 Task: Look for products in the category "Chocolate & Candy" from the brand "Sprouts".
Action: Mouse moved to (24, 78)
Screenshot: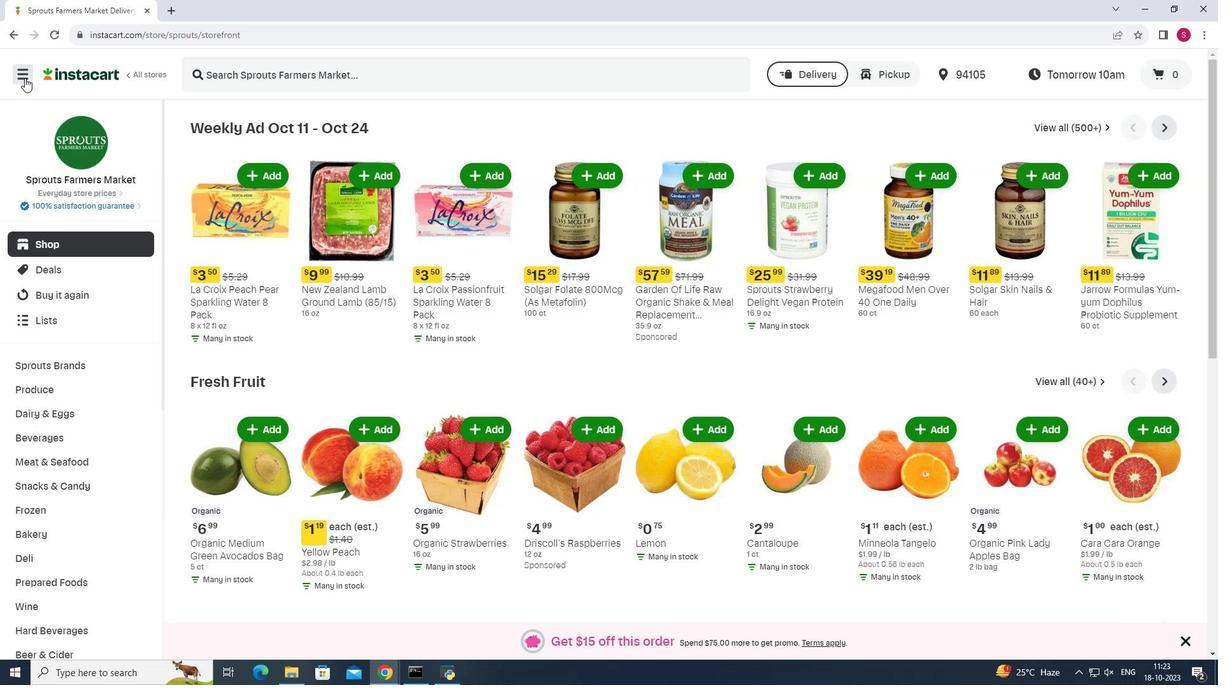 
Action: Mouse pressed left at (24, 78)
Screenshot: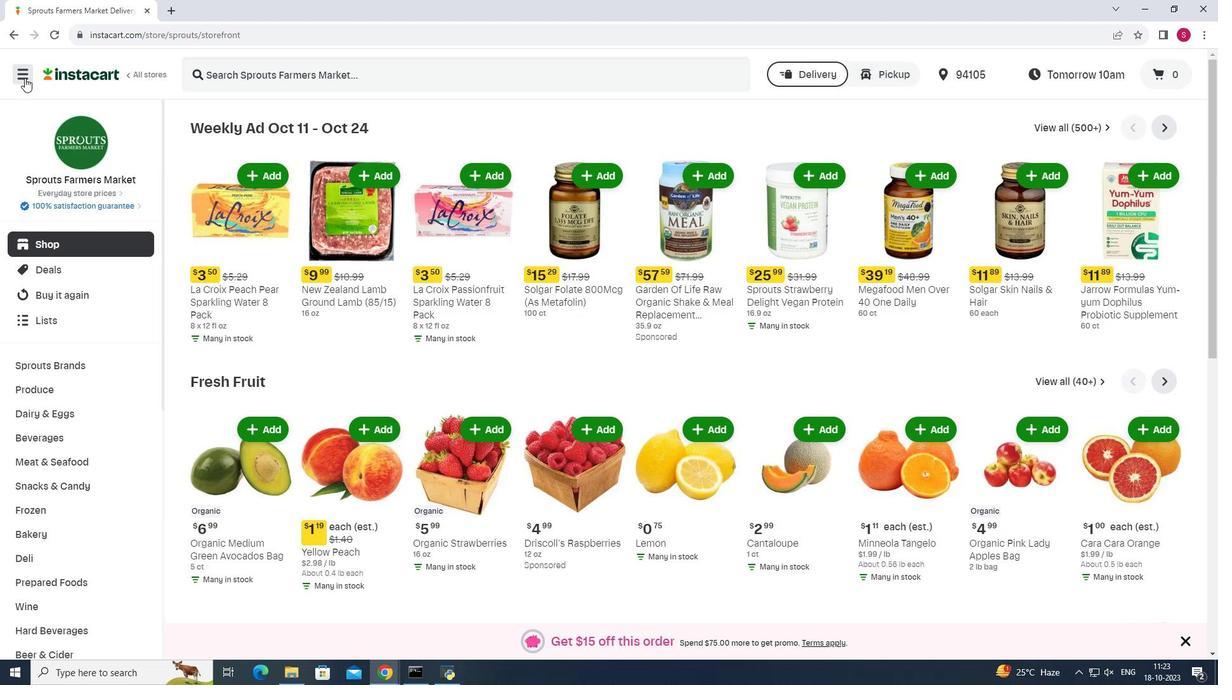 
Action: Mouse moved to (39, 333)
Screenshot: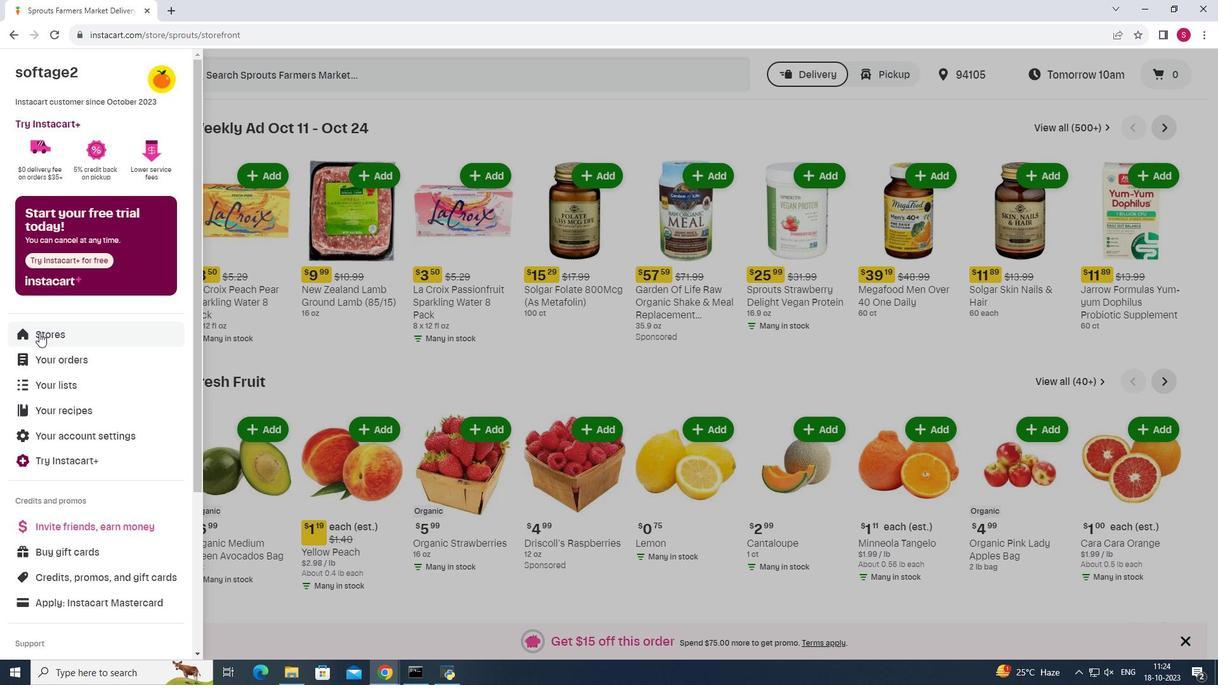 
Action: Mouse pressed left at (39, 333)
Screenshot: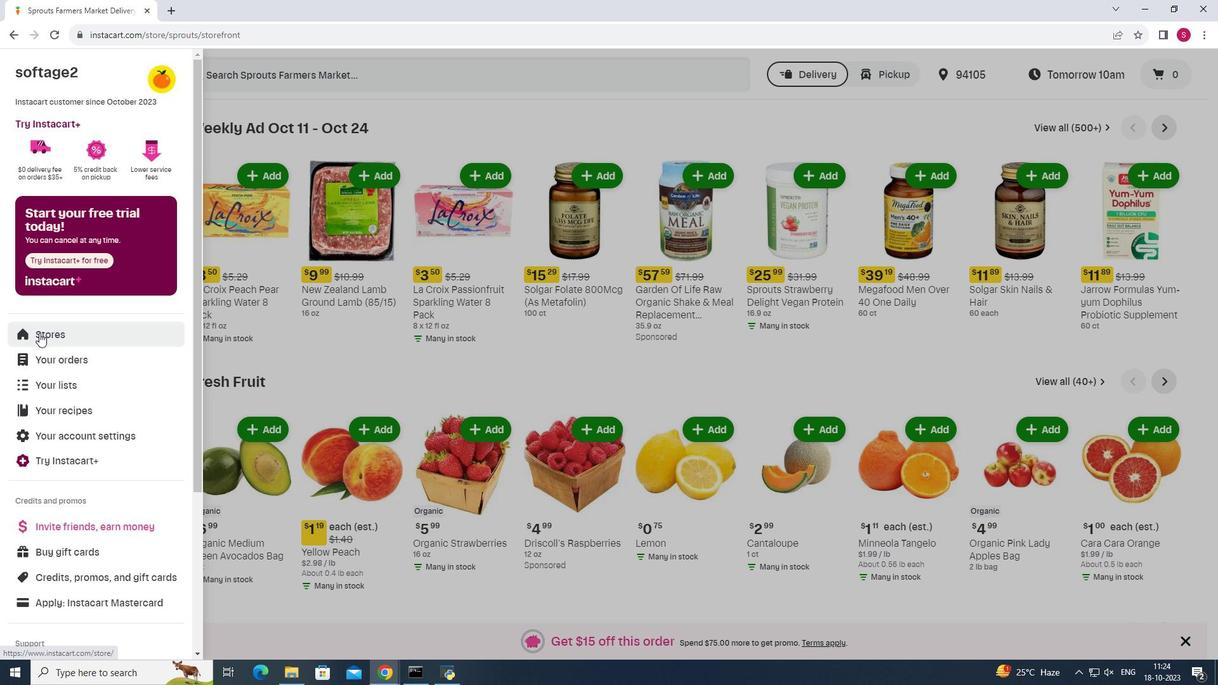 
Action: Mouse pressed left at (39, 333)
Screenshot: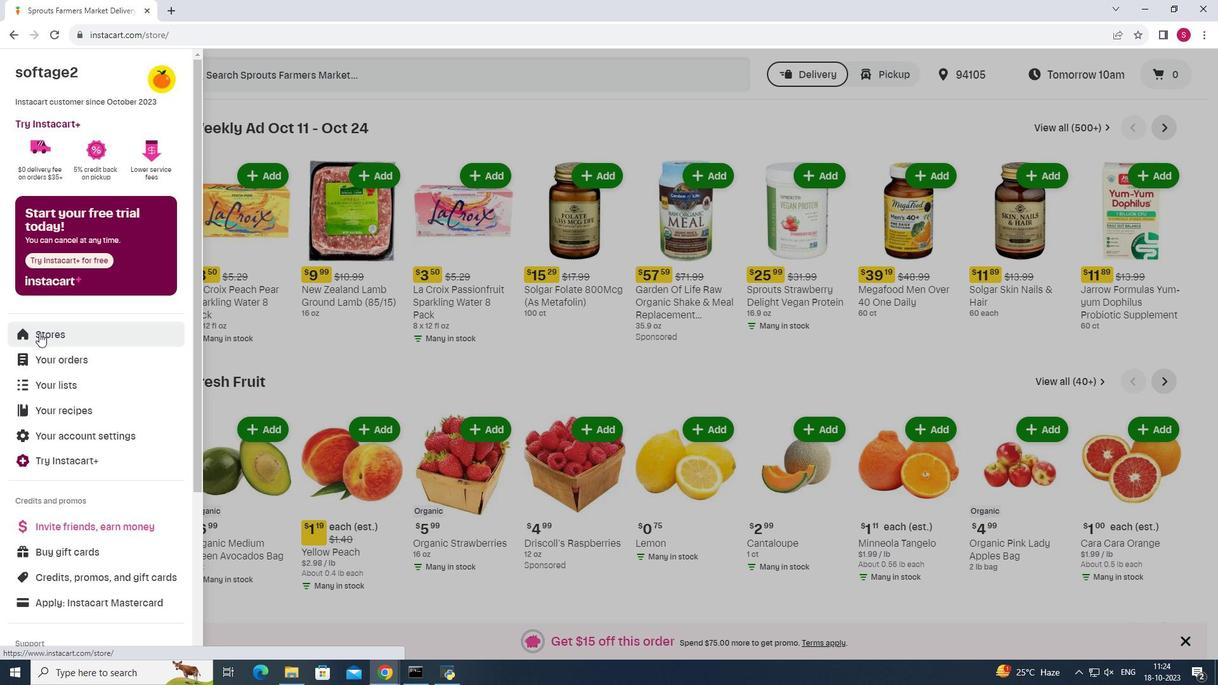 
Action: Mouse moved to (280, 114)
Screenshot: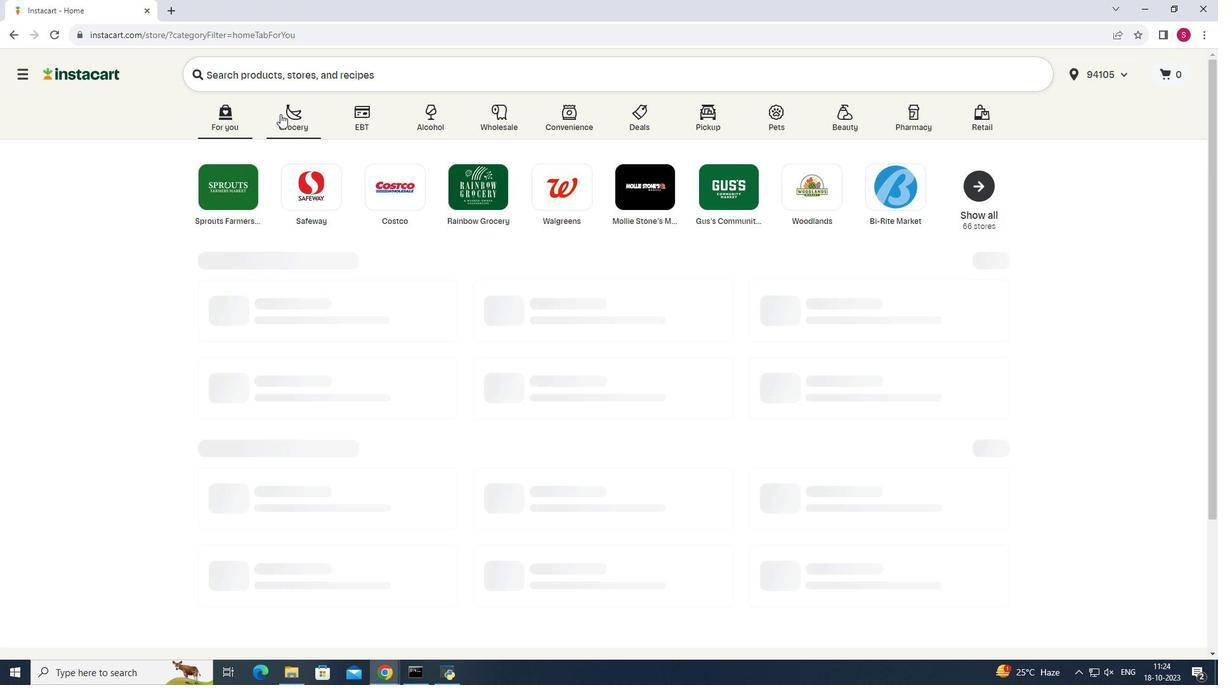 
Action: Mouse pressed left at (280, 114)
Screenshot: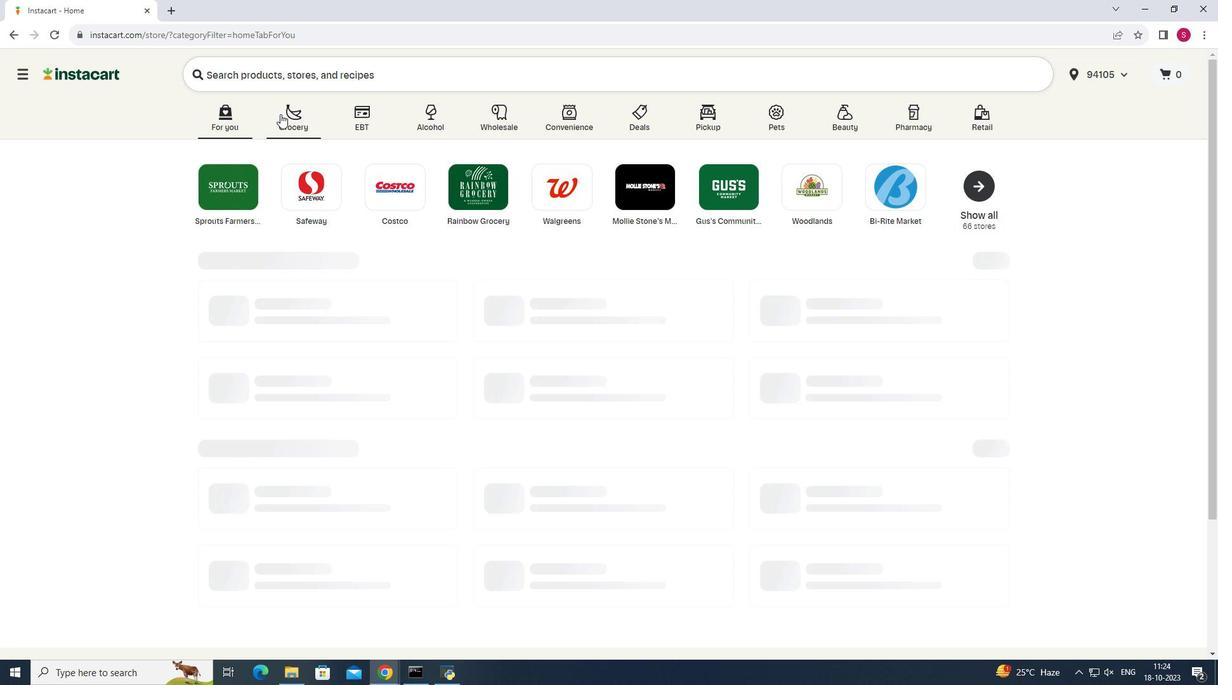 
Action: Mouse moved to (849, 168)
Screenshot: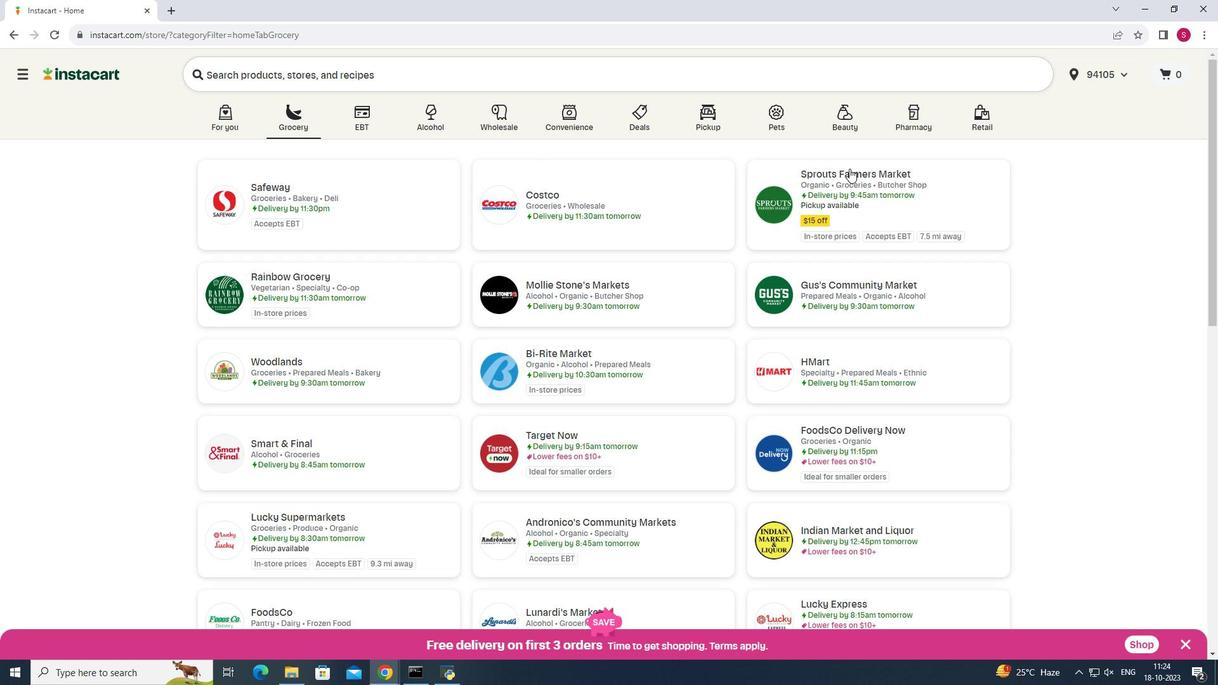 
Action: Mouse pressed left at (849, 168)
Screenshot: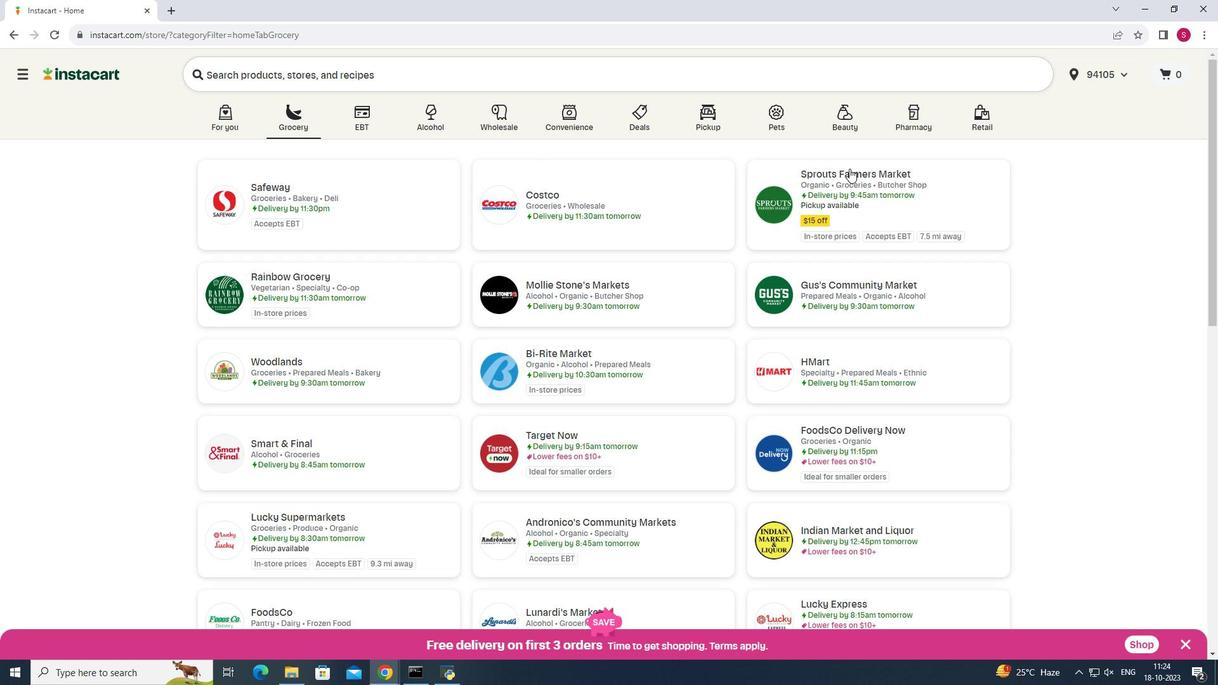 
Action: Mouse moved to (76, 483)
Screenshot: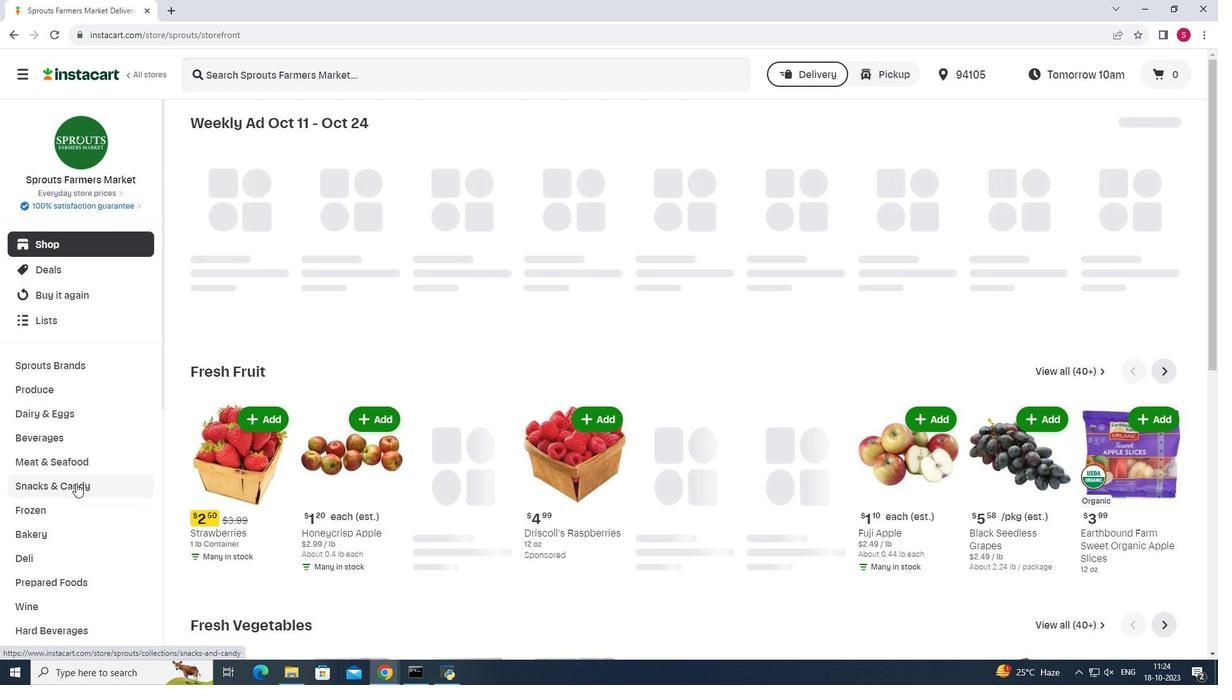 
Action: Mouse pressed left at (76, 483)
Screenshot: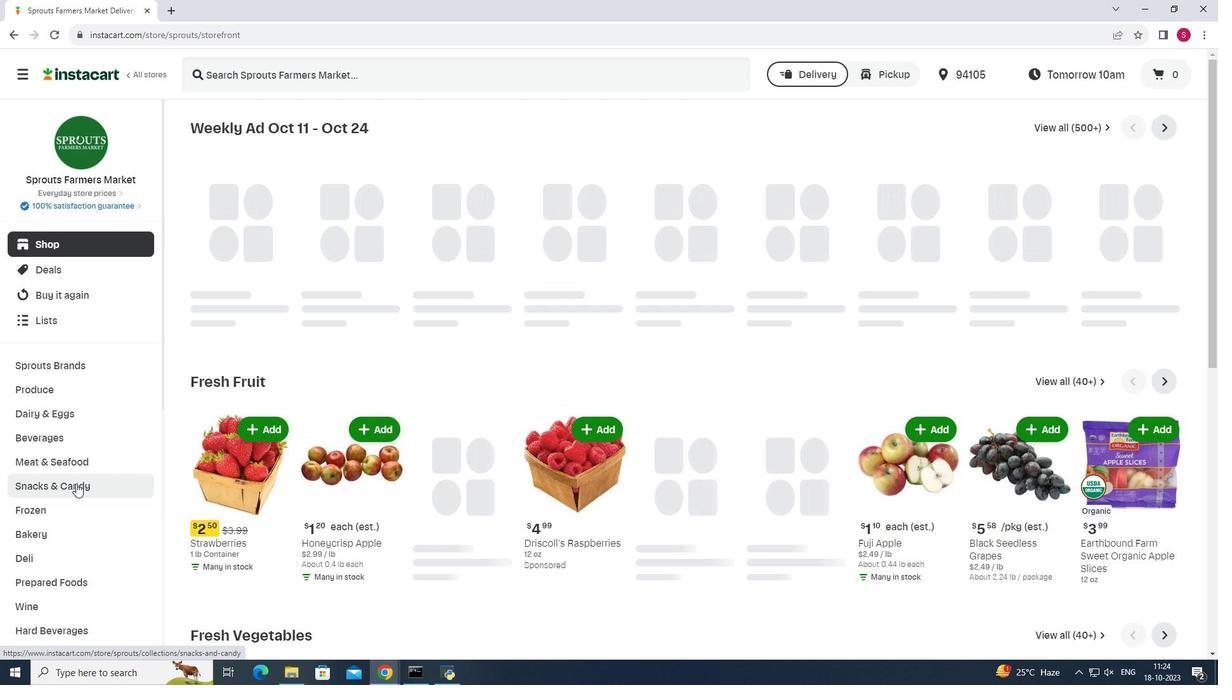 
Action: Mouse pressed left at (76, 483)
Screenshot: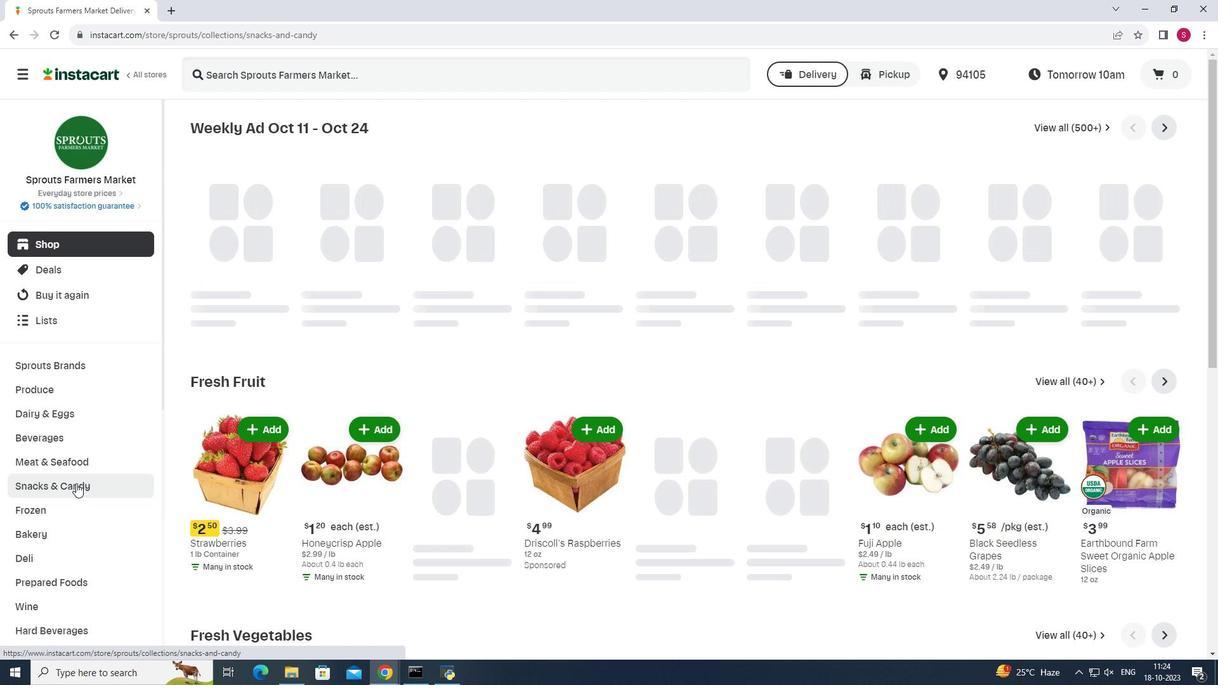
Action: Mouse moved to (319, 159)
Screenshot: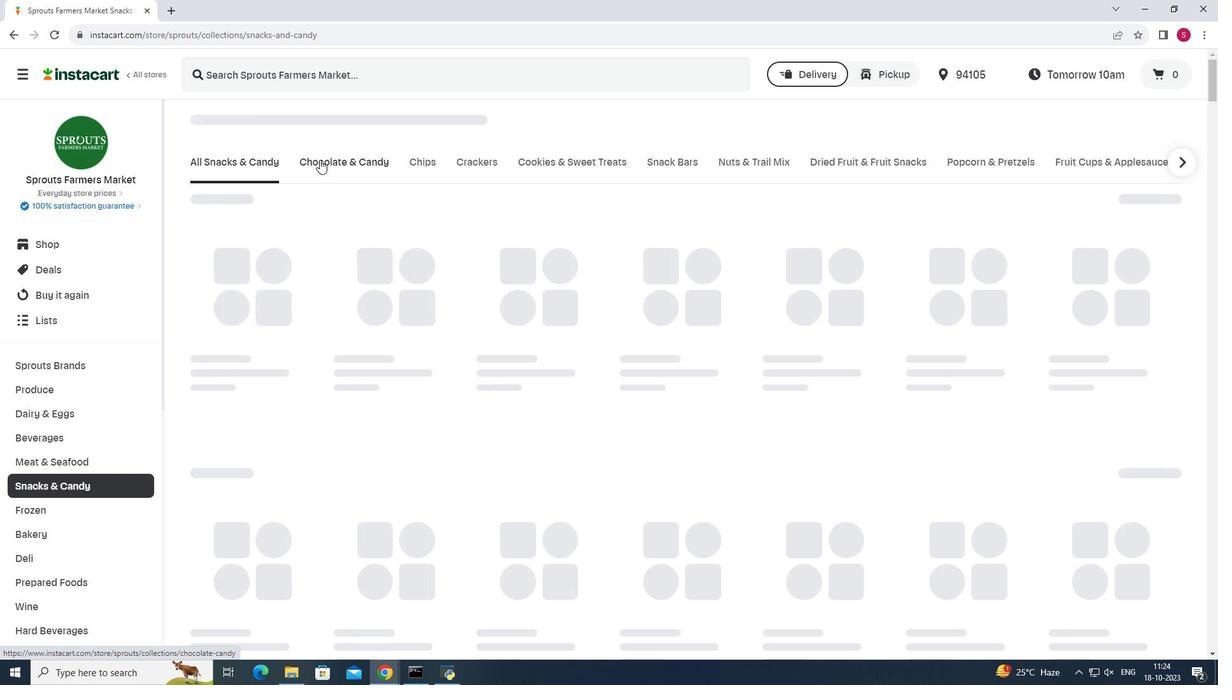 
Action: Mouse pressed left at (319, 159)
Screenshot: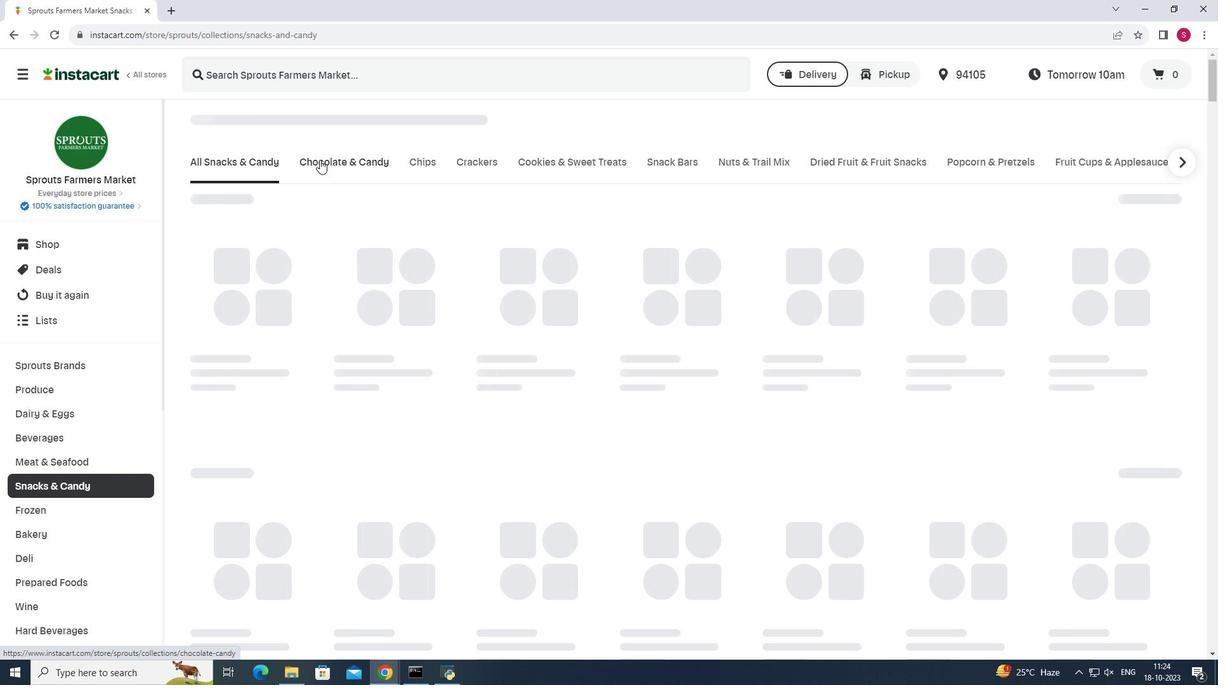 
Action: Mouse moved to (442, 211)
Screenshot: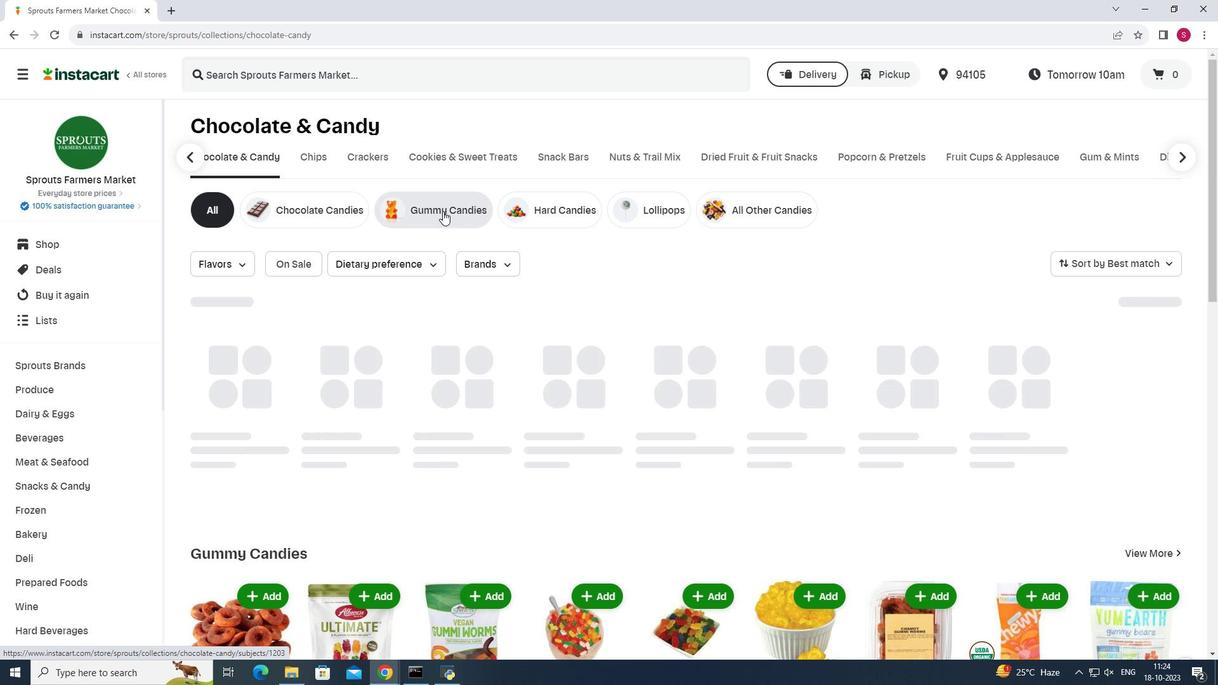 
Action: Mouse pressed left at (442, 211)
Screenshot: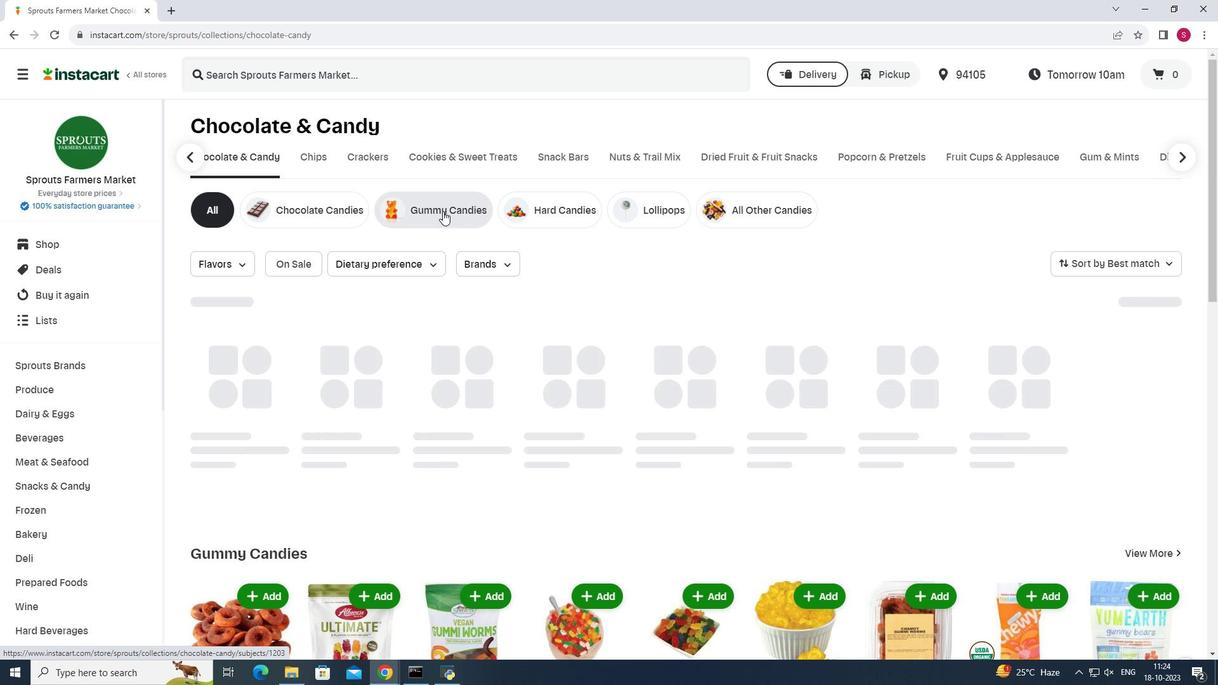 
Action: Mouse moved to (503, 263)
Screenshot: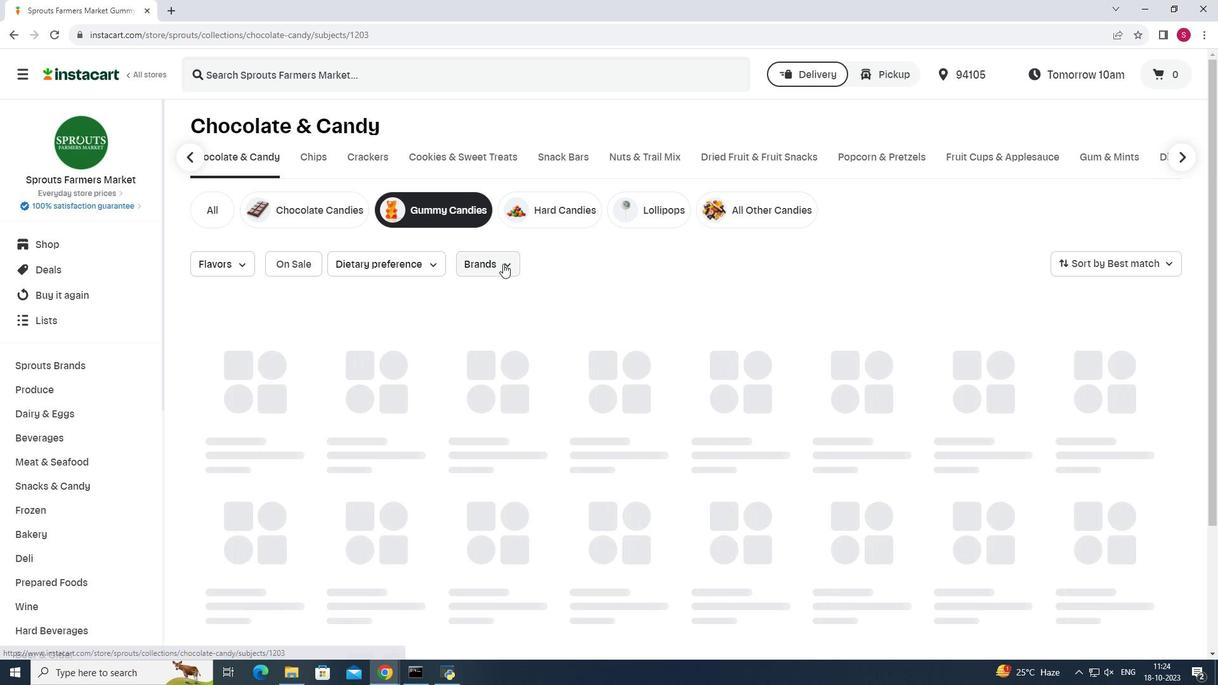 
Action: Mouse pressed left at (503, 263)
Screenshot: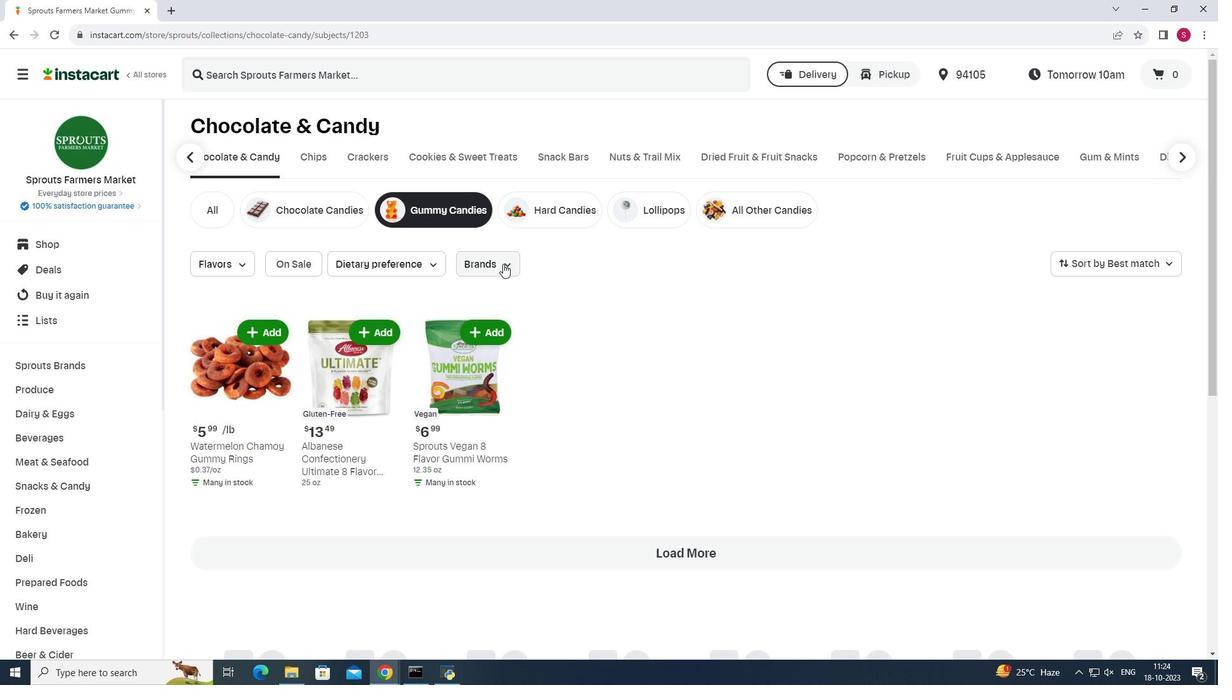 
Action: Mouse moved to (513, 391)
Screenshot: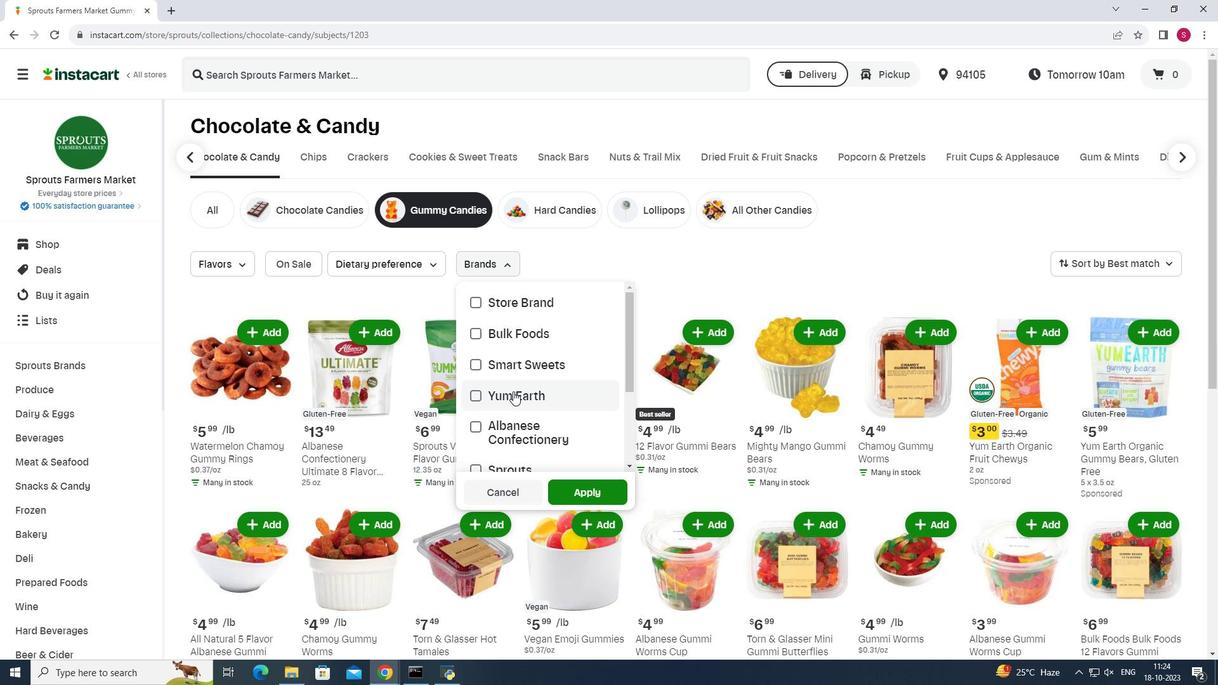 
Action: Mouse scrolled (513, 390) with delta (0, 0)
Screenshot: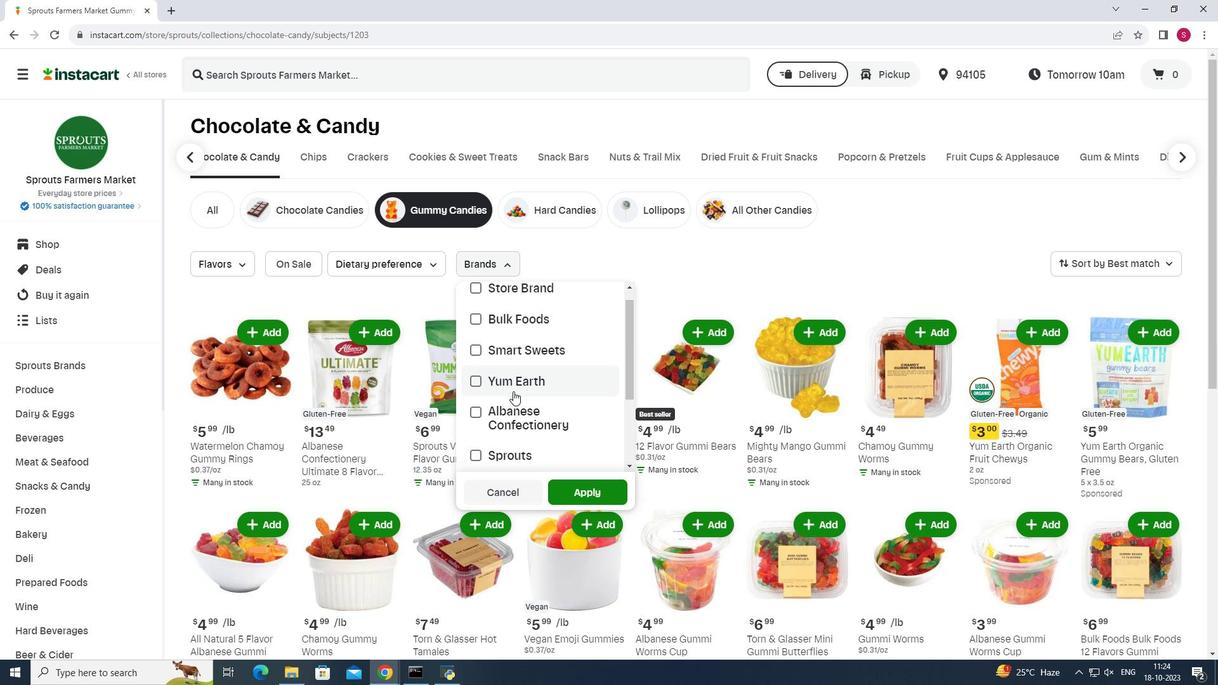 
Action: Mouse scrolled (513, 390) with delta (0, 0)
Screenshot: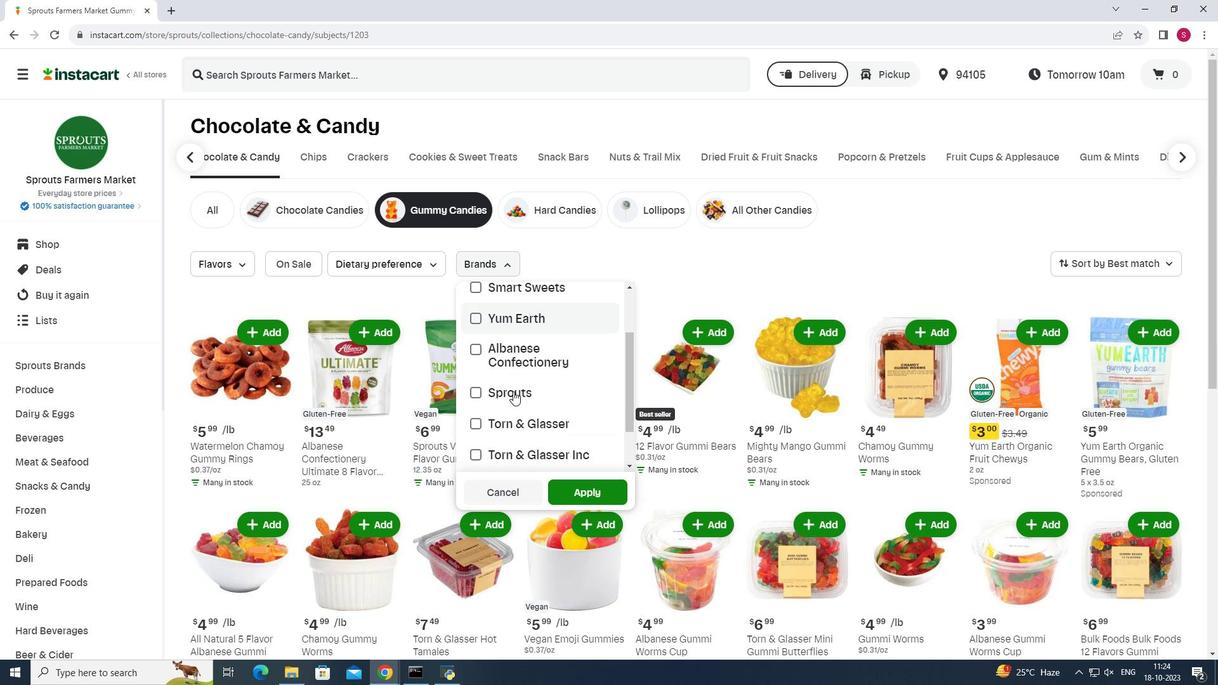 
Action: Mouse moved to (475, 340)
Screenshot: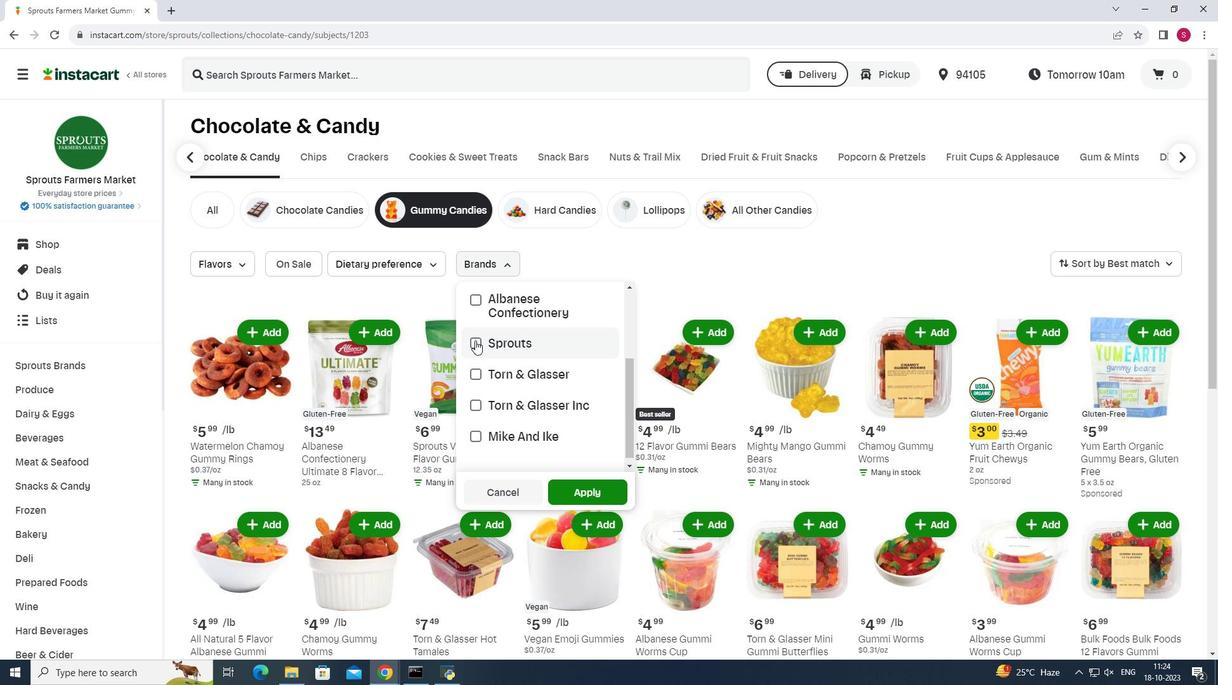 
Action: Mouse pressed left at (475, 340)
Screenshot: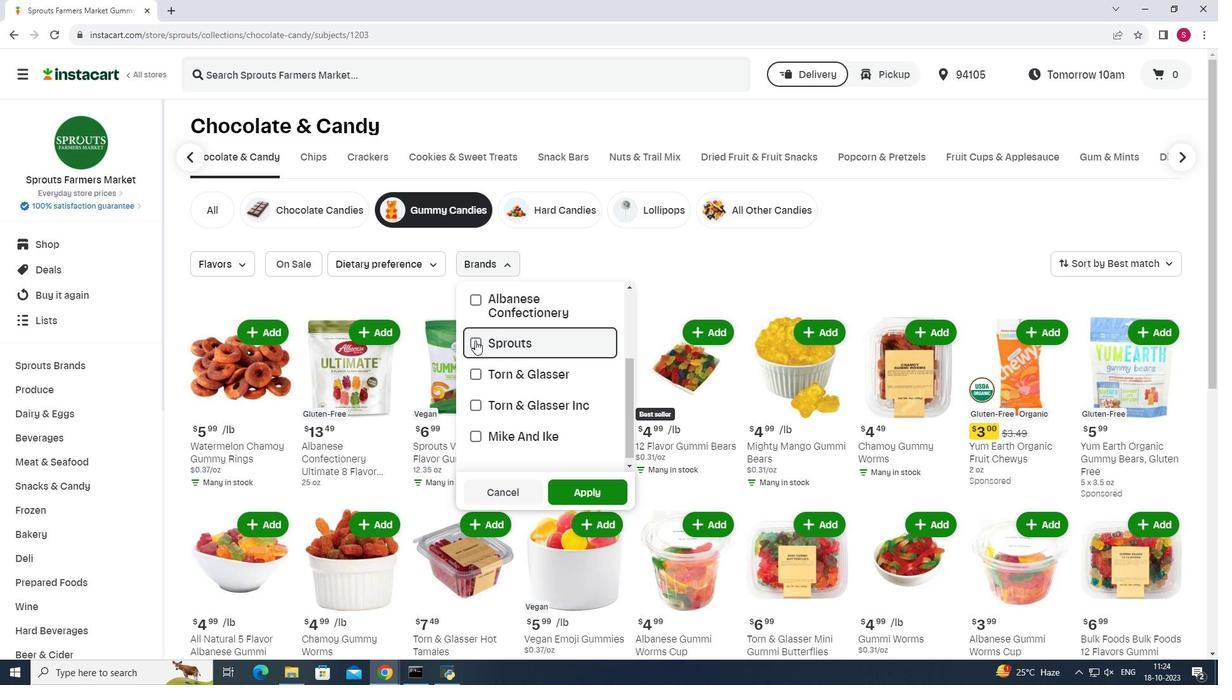 
Action: Mouse moved to (590, 492)
Screenshot: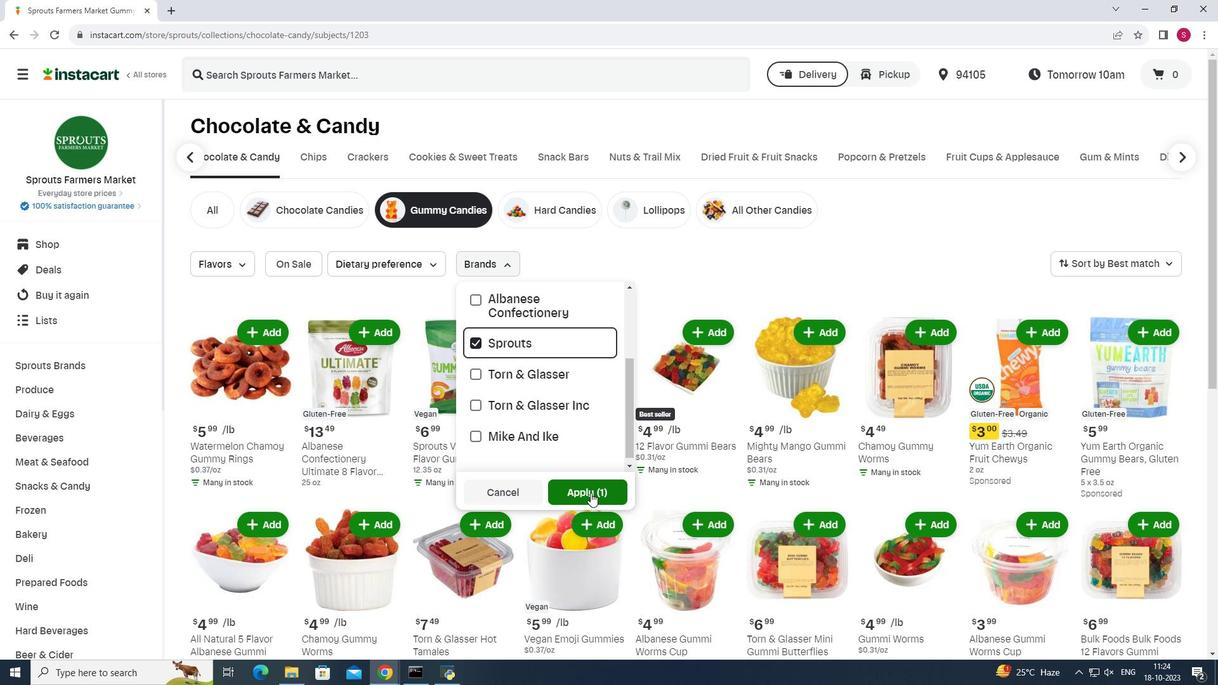 
Action: Mouse pressed left at (590, 492)
Screenshot: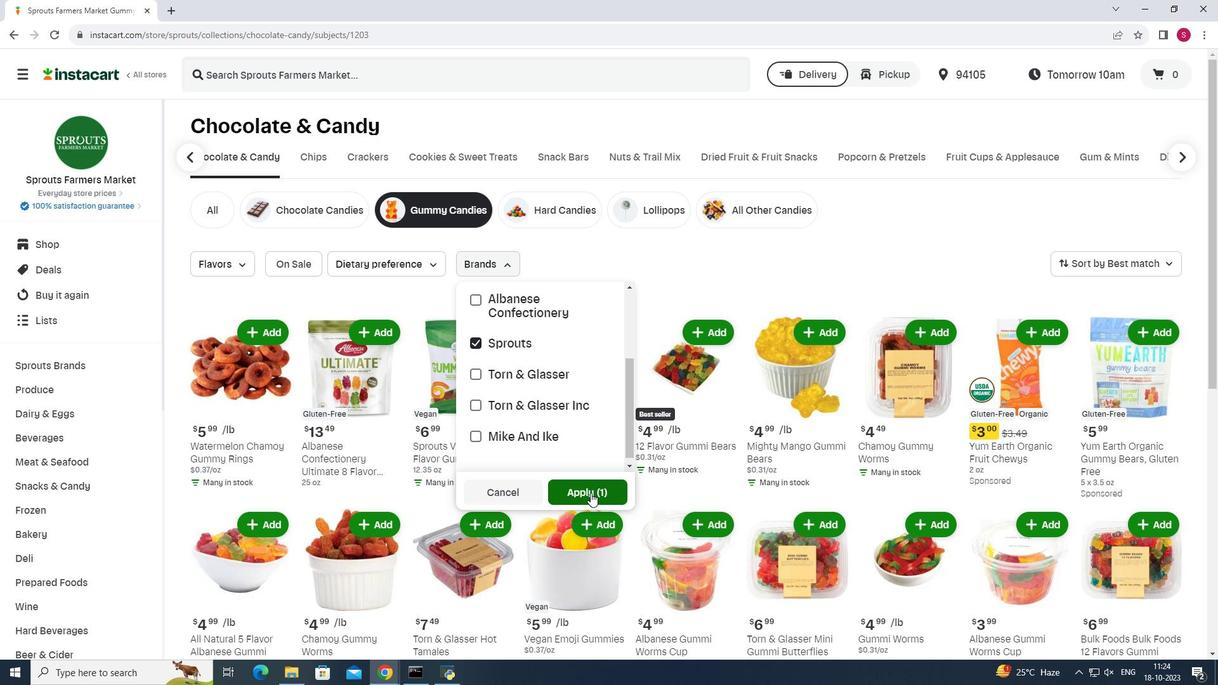 
Action: Mouse pressed left at (590, 492)
Screenshot: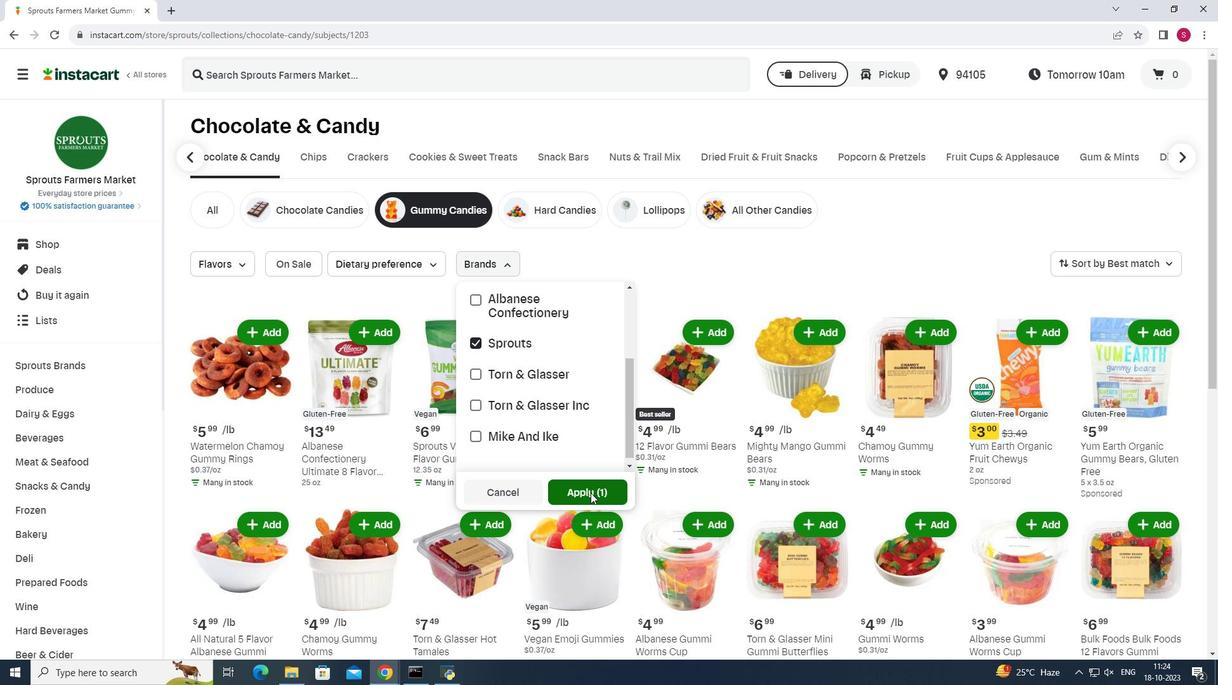 
Action: Mouse moved to (715, 302)
Screenshot: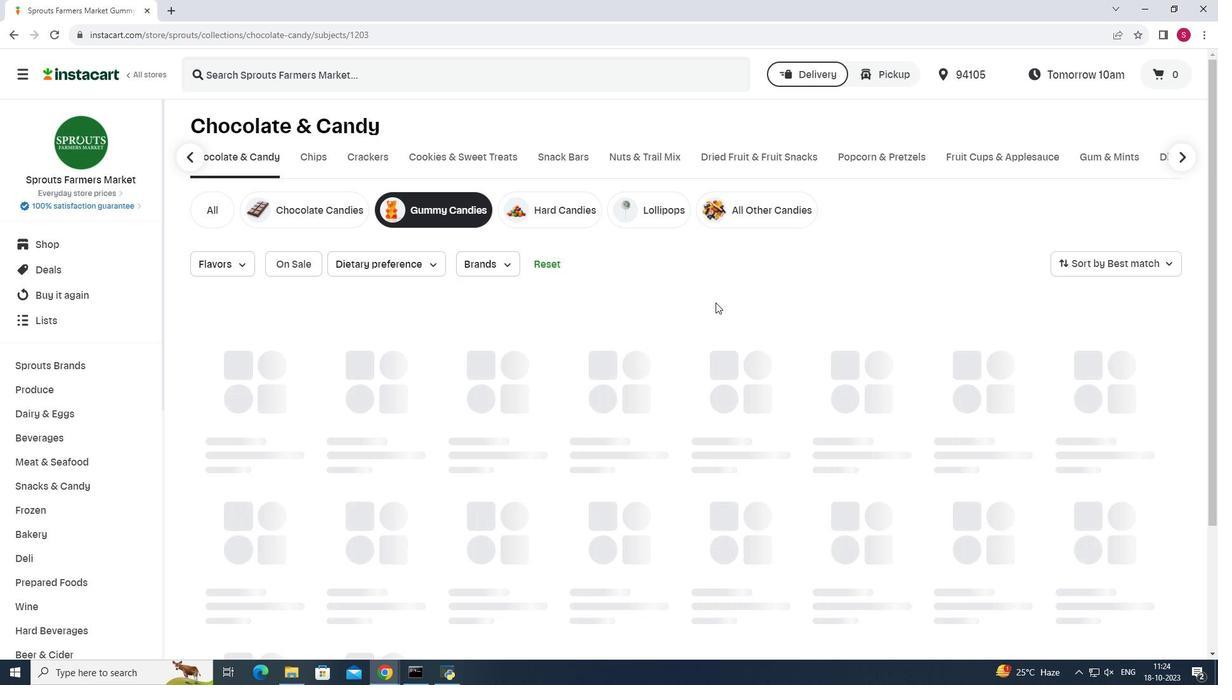 
